 Task: Create a due date automation trigger when advanced on, on the wednesday before a card is due add dates due this week at 11:00 AM.
Action: Mouse moved to (992, 81)
Screenshot: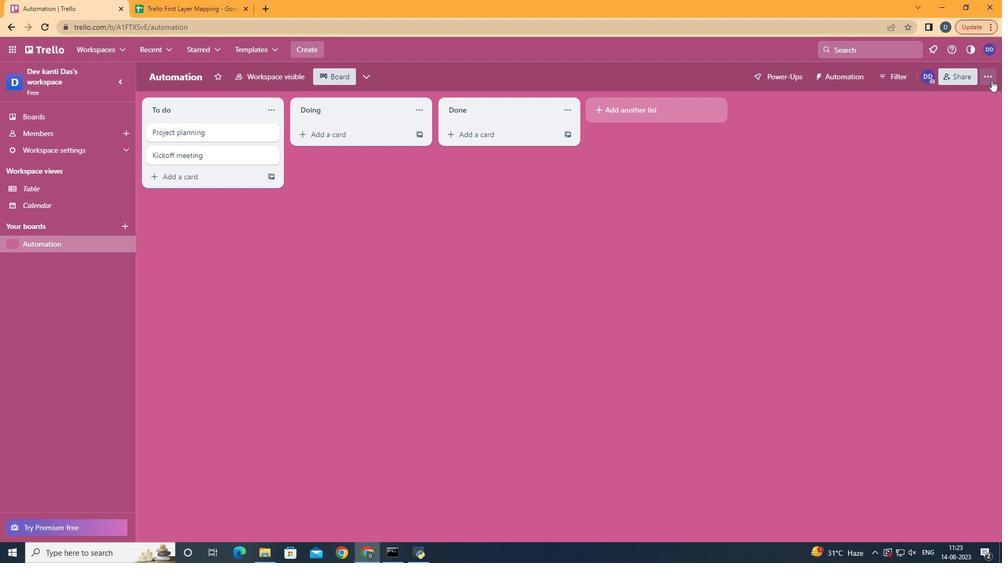 
Action: Mouse pressed left at (992, 81)
Screenshot: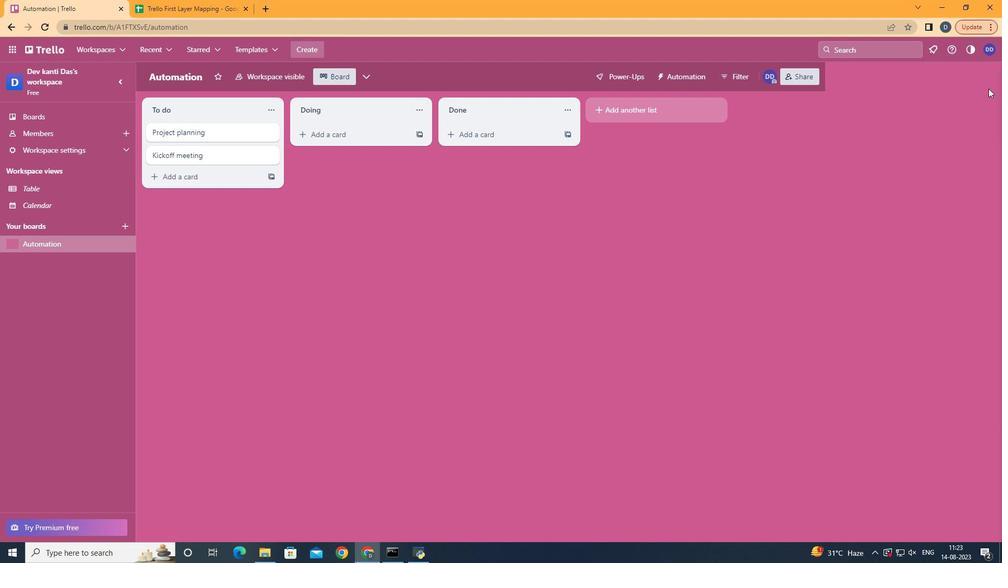 
Action: Mouse moved to (914, 217)
Screenshot: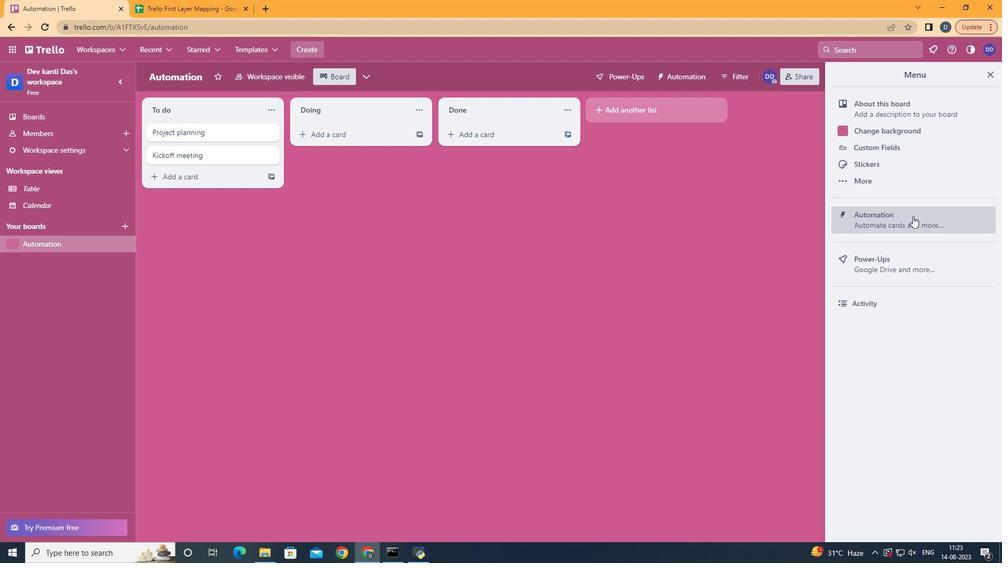 
Action: Mouse pressed left at (914, 217)
Screenshot: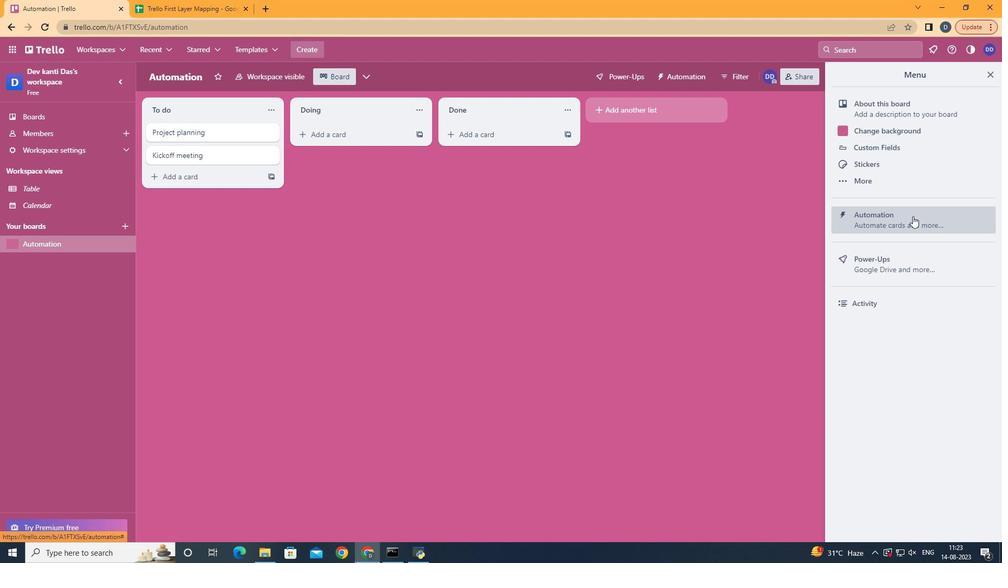 
Action: Mouse moved to (193, 214)
Screenshot: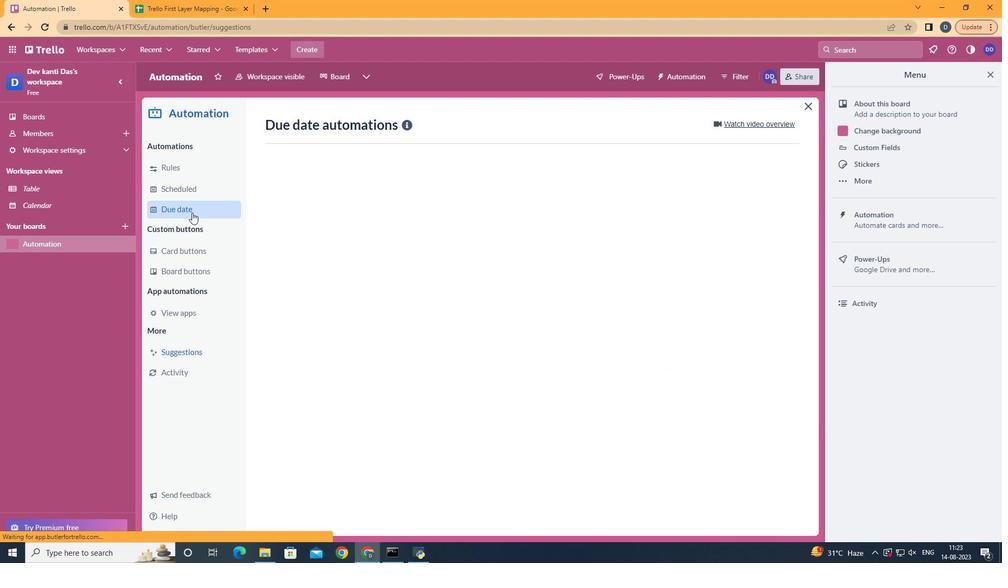 
Action: Mouse pressed left at (193, 214)
Screenshot: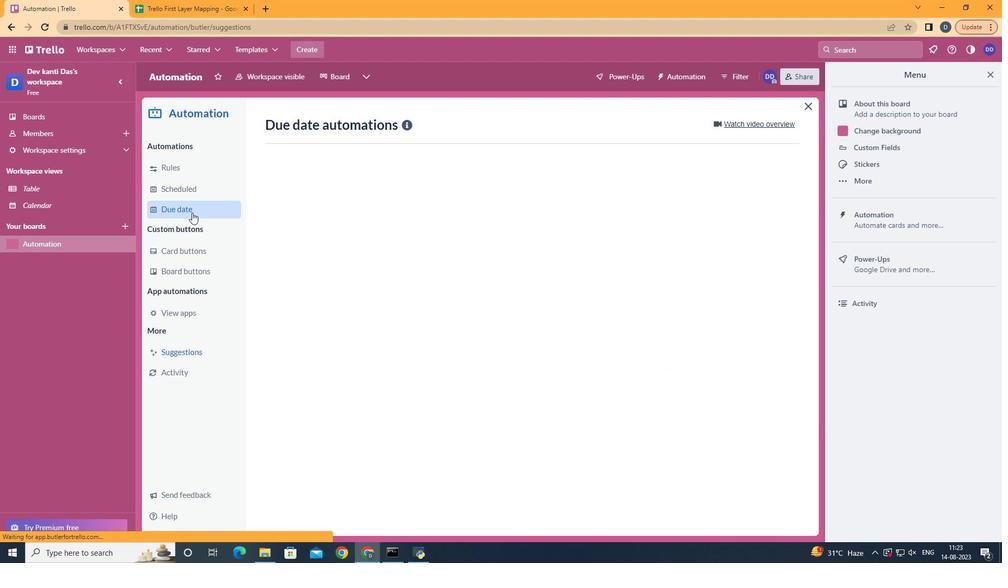 
Action: Mouse moved to (740, 120)
Screenshot: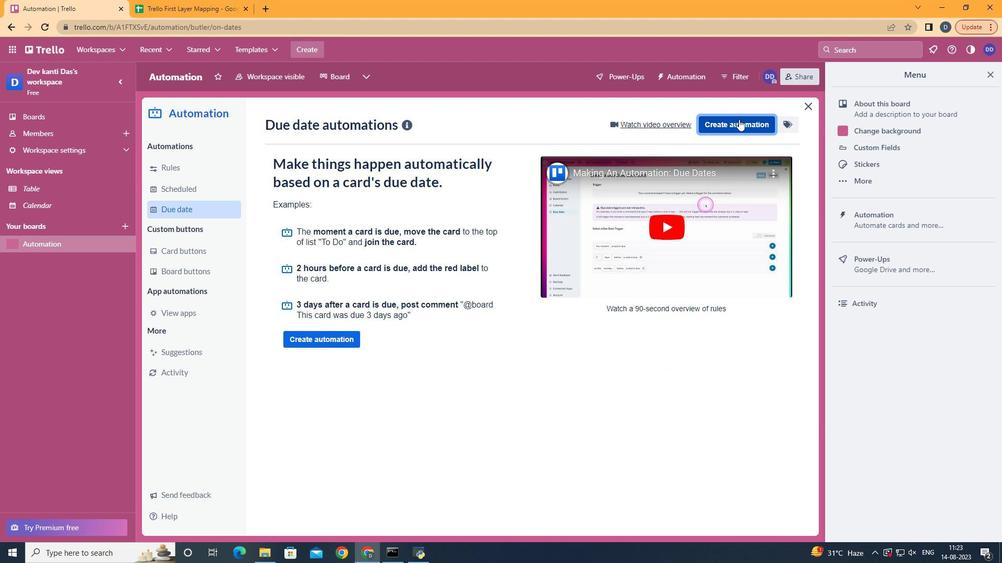 
Action: Mouse pressed left at (740, 120)
Screenshot: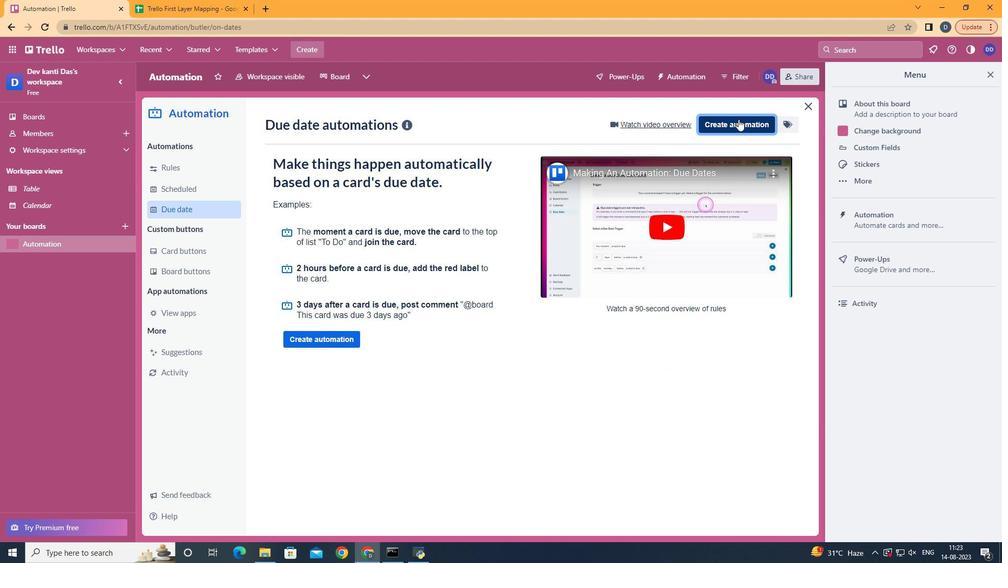
Action: Mouse moved to (511, 239)
Screenshot: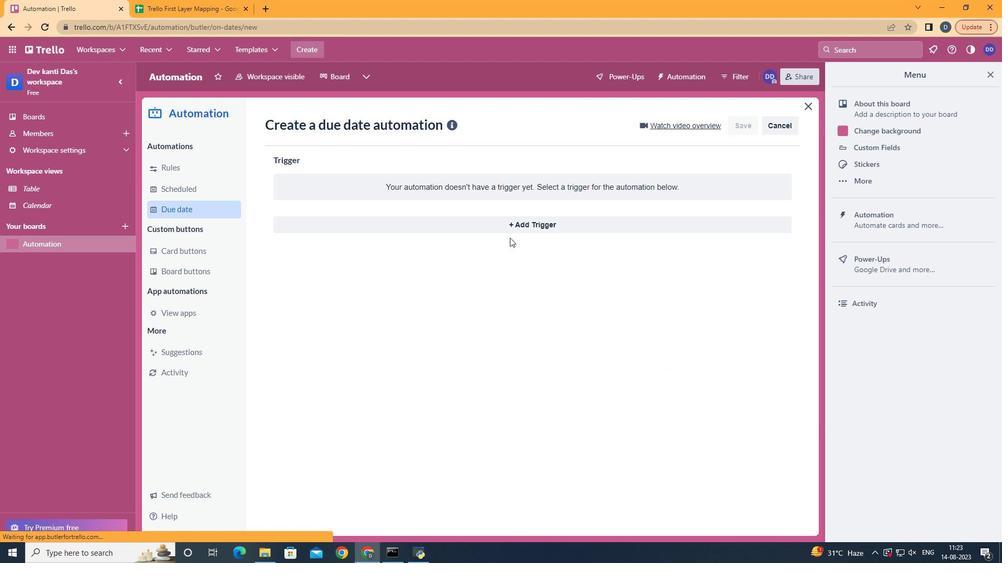 
Action: Mouse pressed left at (511, 239)
Screenshot: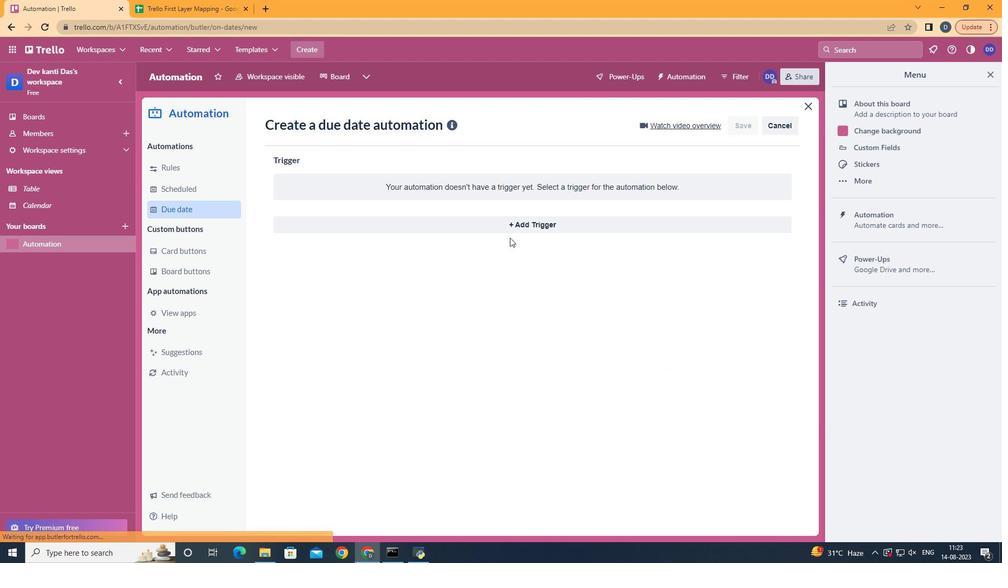 
Action: Mouse moved to (533, 229)
Screenshot: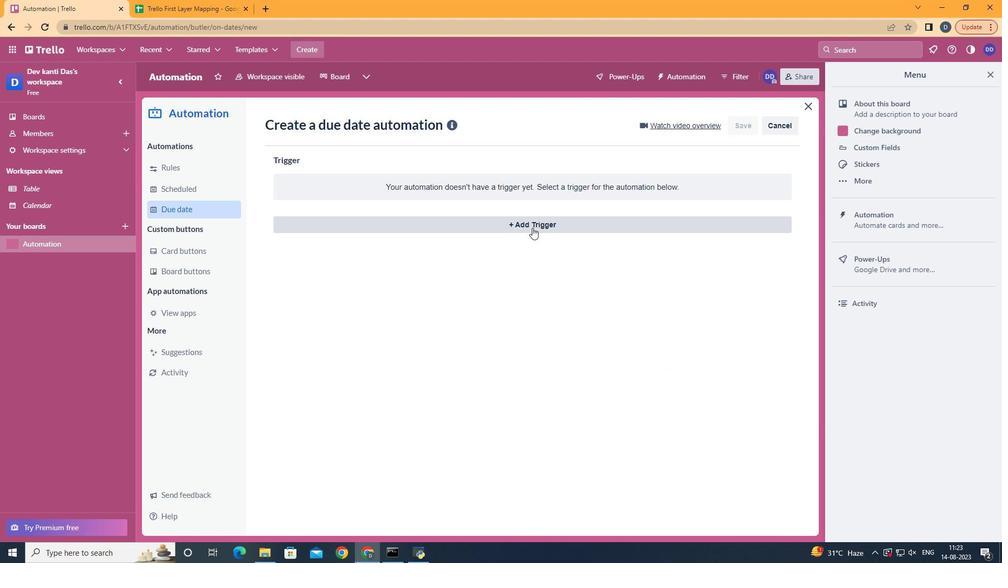 
Action: Mouse pressed left at (533, 229)
Screenshot: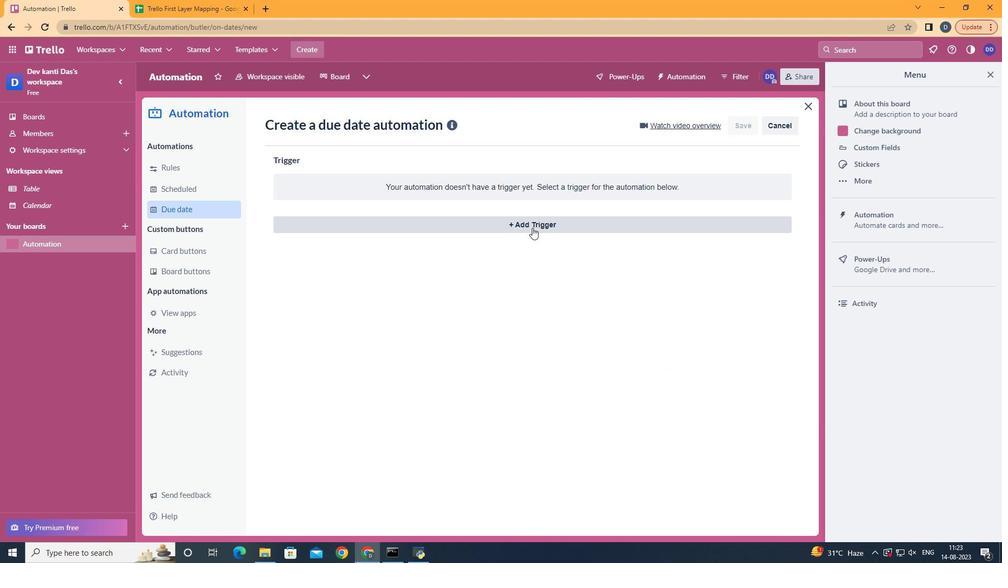 
Action: Mouse moved to (344, 314)
Screenshot: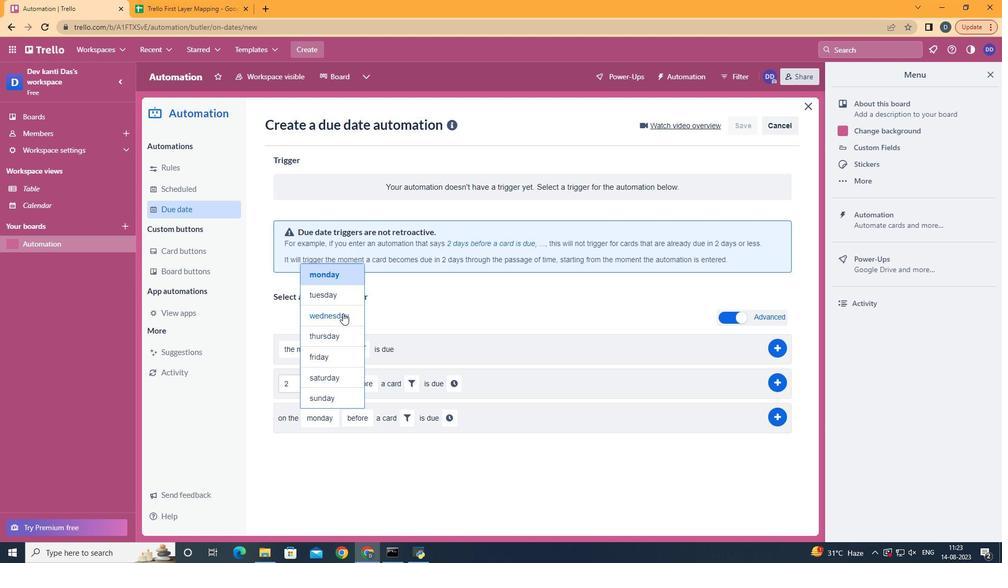 
Action: Mouse pressed left at (344, 314)
Screenshot: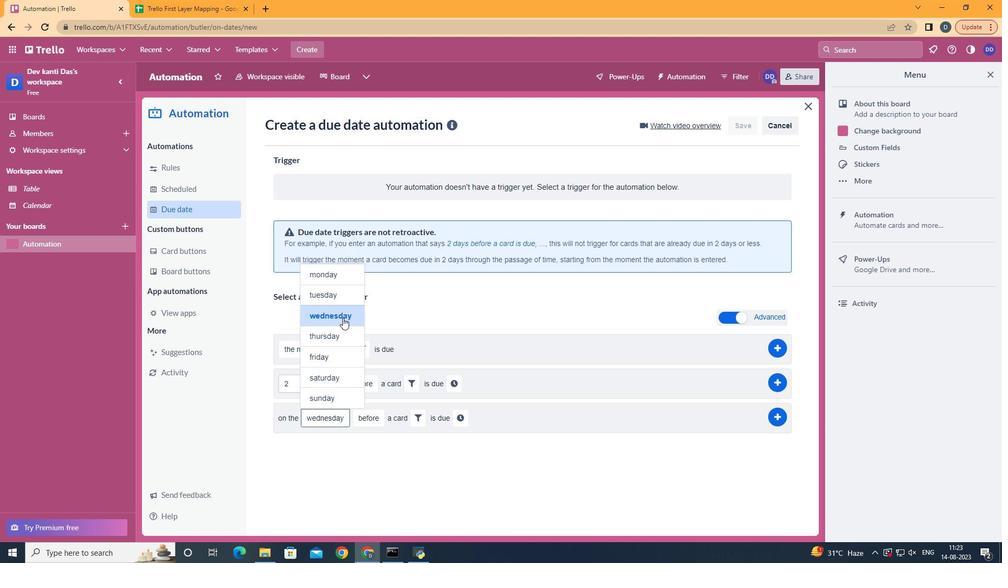 
Action: Mouse moved to (421, 421)
Screenshot: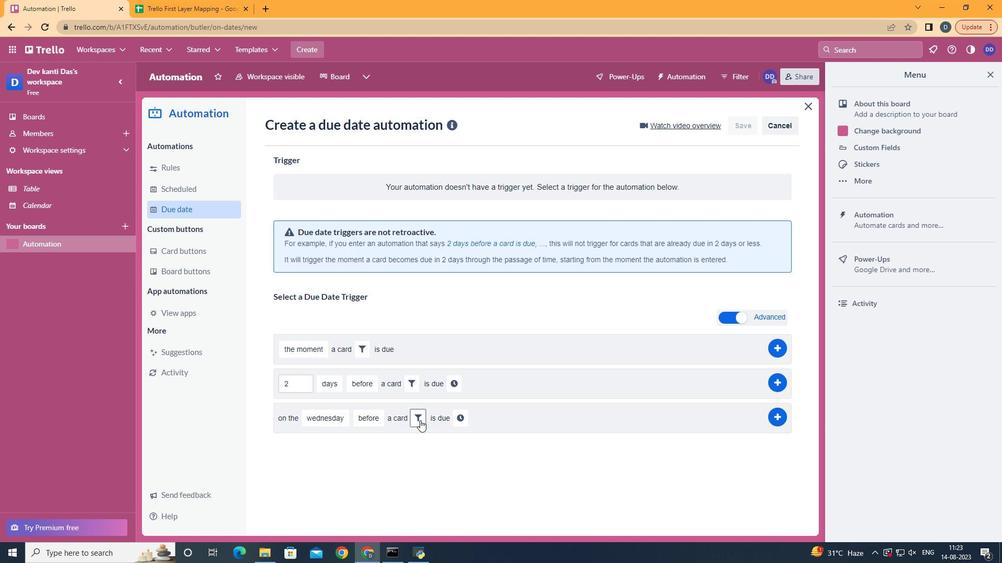
Action: Mouse pressed left at (421, 421)
Screenshot: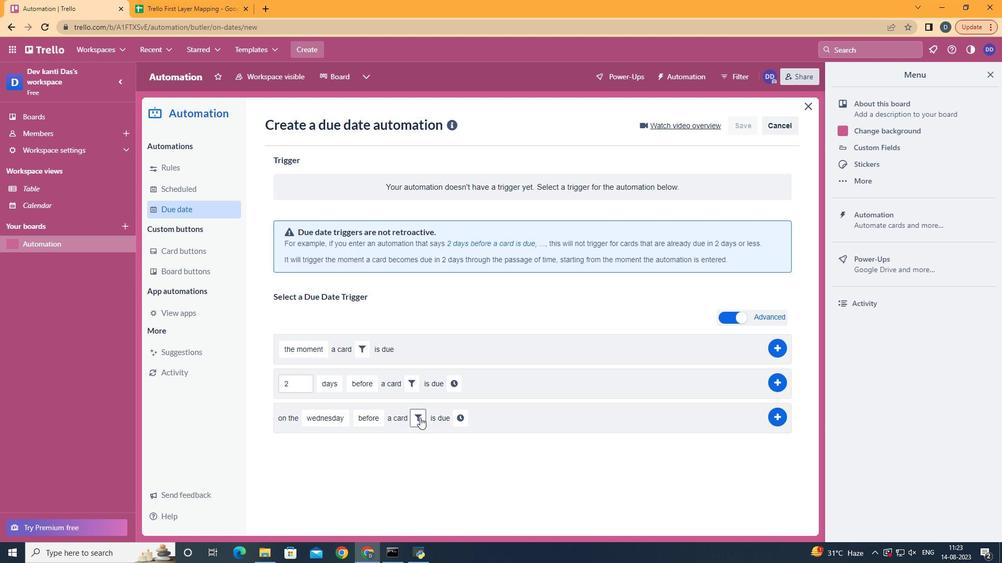 
Action: Mouse moved to (473, 453)
Screenshot: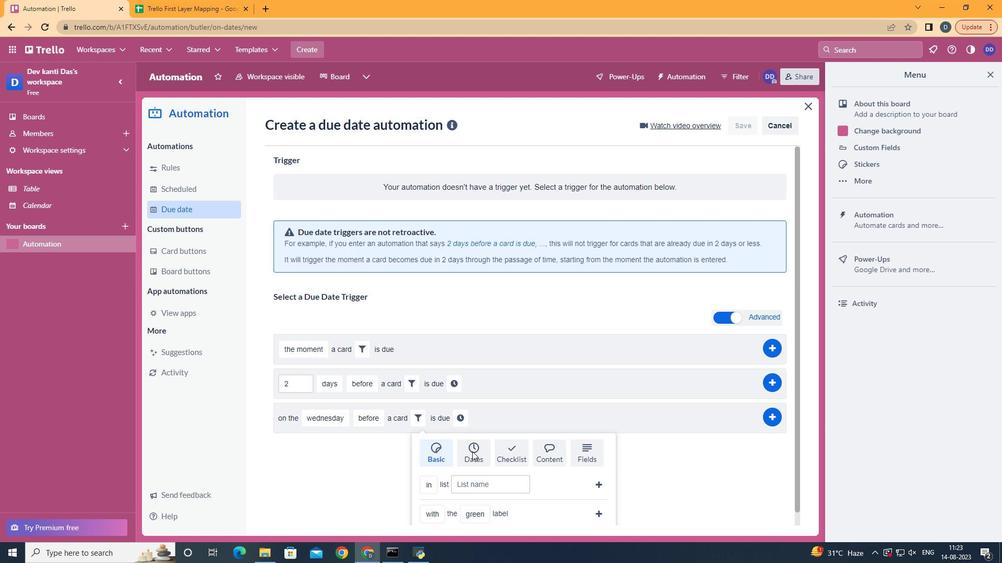 
Action: Mouse pressed left at (473, 453)
Screenshot: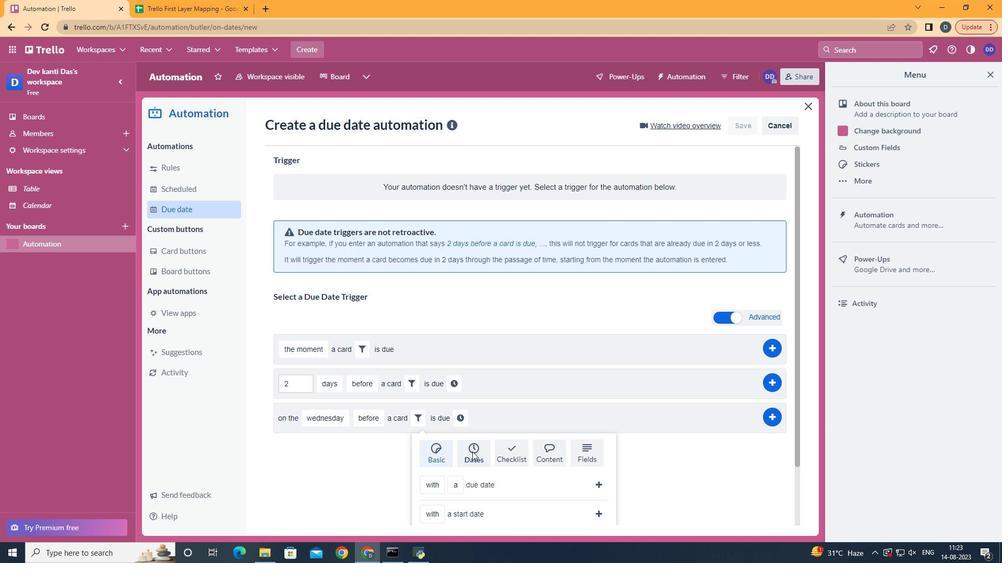 
Action: Mouse moved to (474, 453)
Screenshot: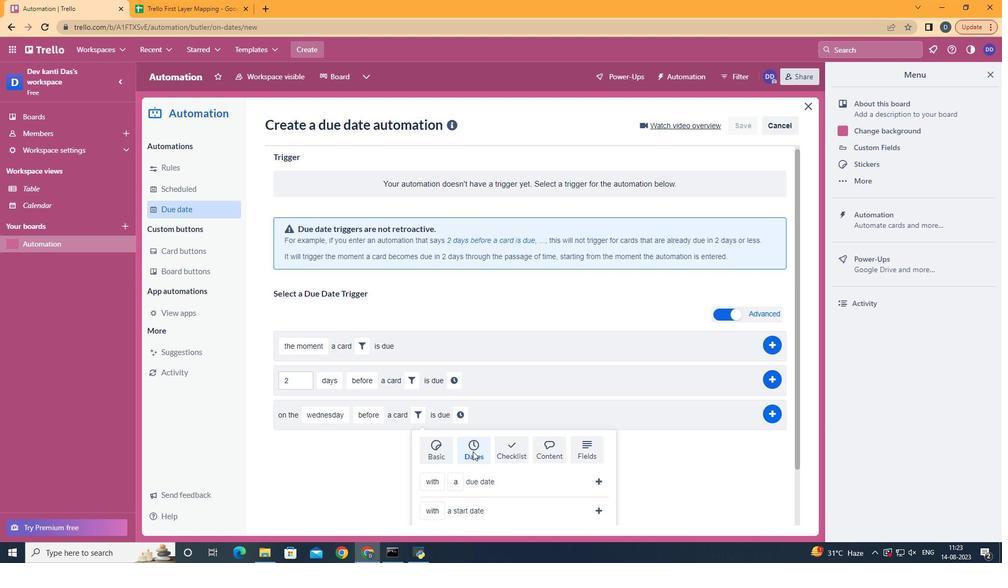 
Action: Mouse scrolled (474, 452) with delta (0, 0)
Screenshot: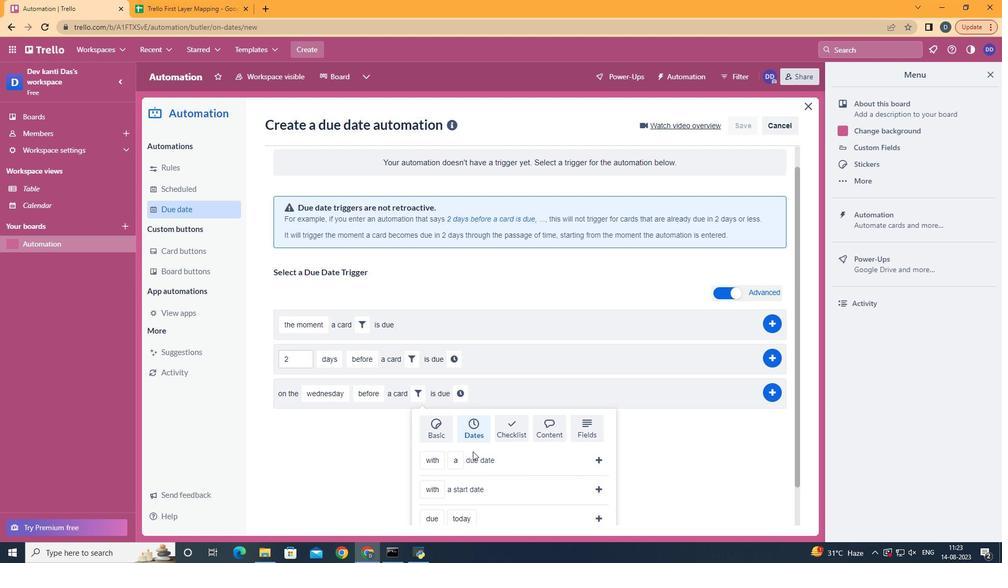 
Action: Mouse scrolled (474, 452) with delta (0, 0)
Screenshot: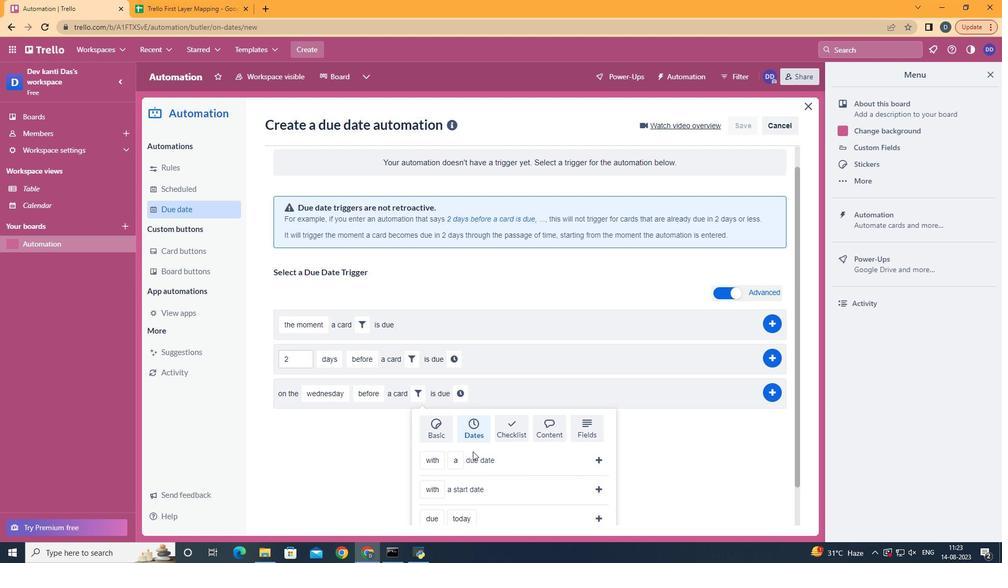 
Action: Mouse scrolled (474, 452) with delta (0, 0)
Screenshot: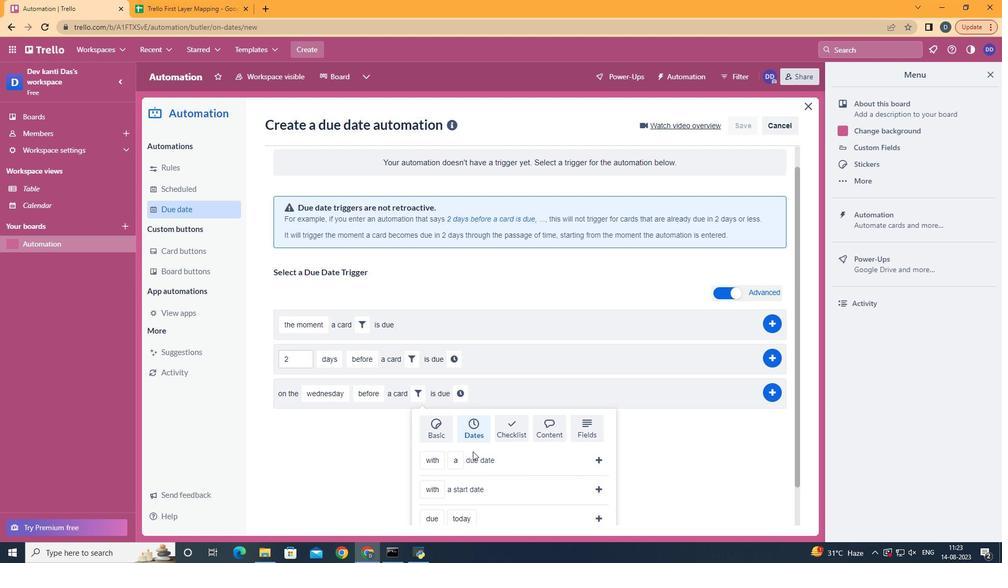
Action: Mouse scrolled (474, 452) with delta (0, 0)
Screenshot: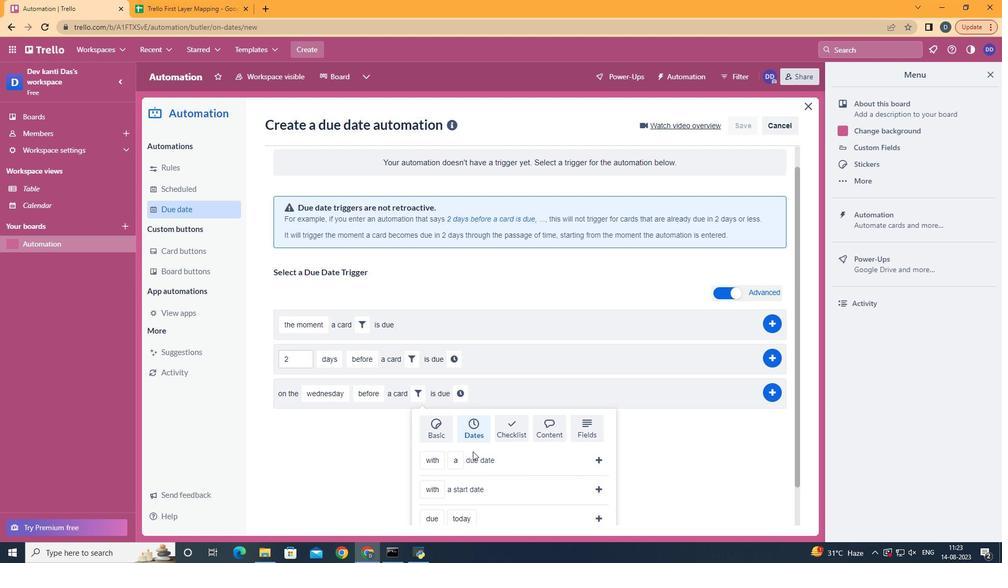 
Action: Mouse scrolled (474, 452) with delta (0, 0)
Screenshot: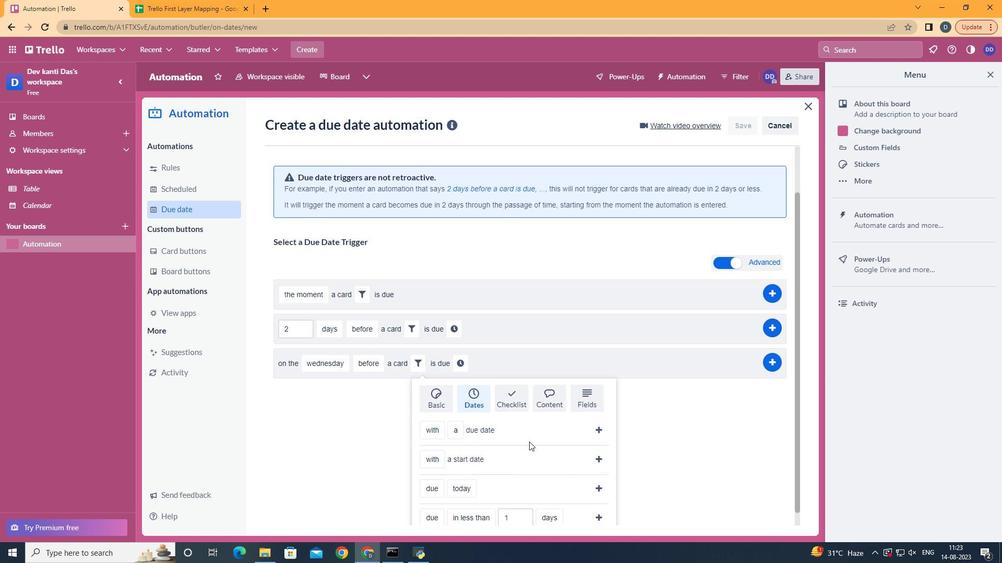 
Action: Mouse moved to (469, 395)
Screenshot: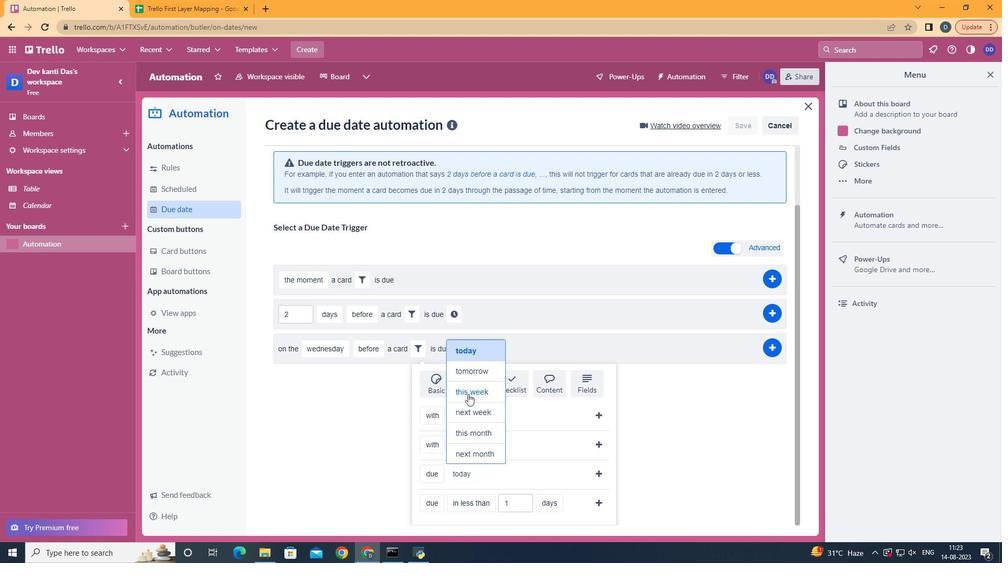 
Action: Mouse pressed left at (469, 395)
Screenshot: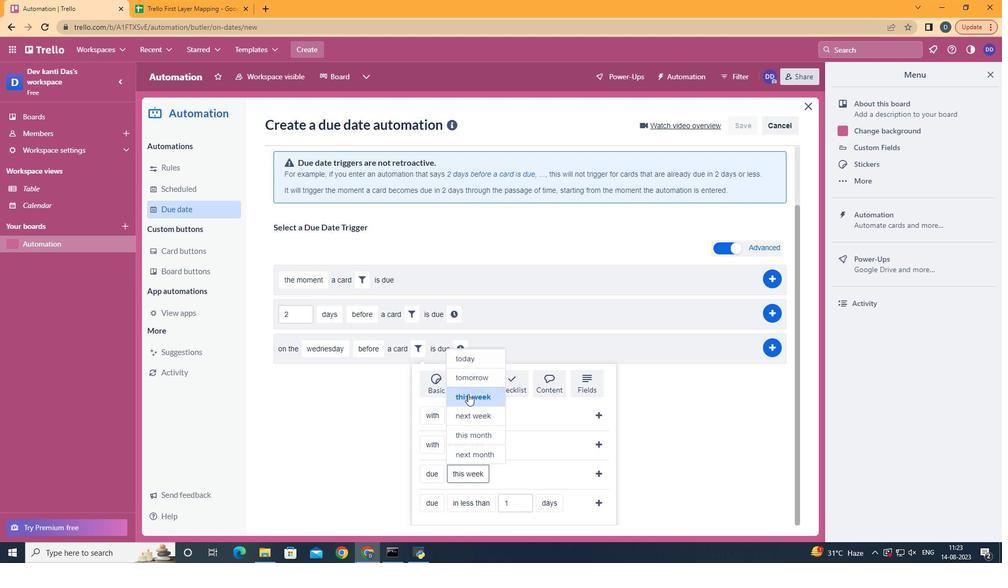 
Action: Mouse moved to (601, 482)
Screenshot: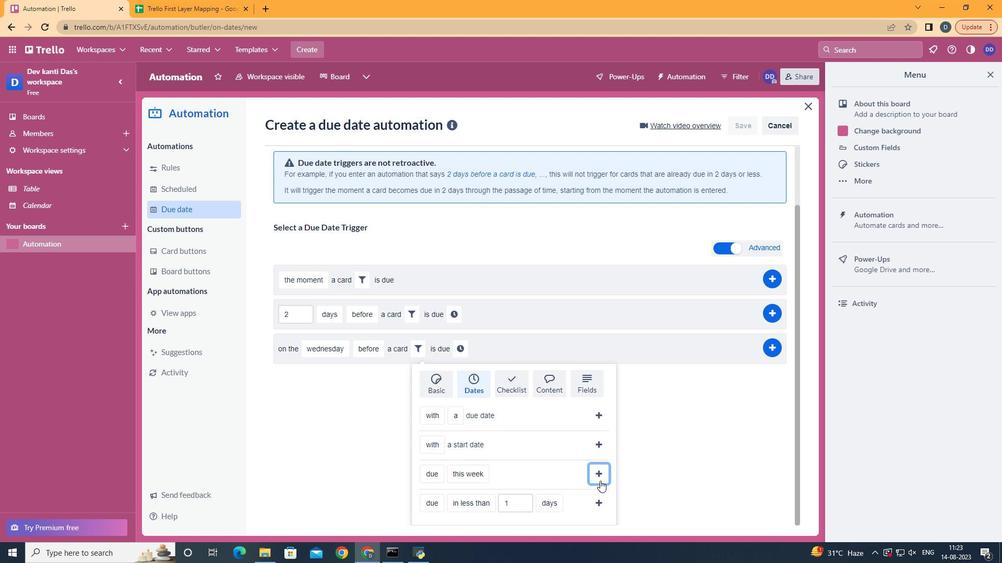 
Action: Mouse pressed left at (601, 482)
Screenshot: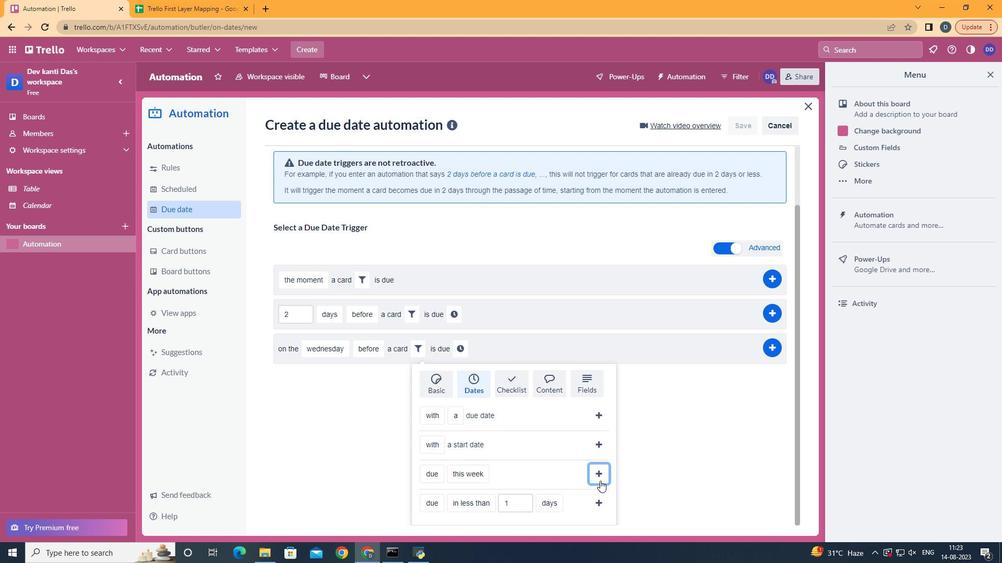 
Action: Mouse moved to (530, 419)
Screenshot: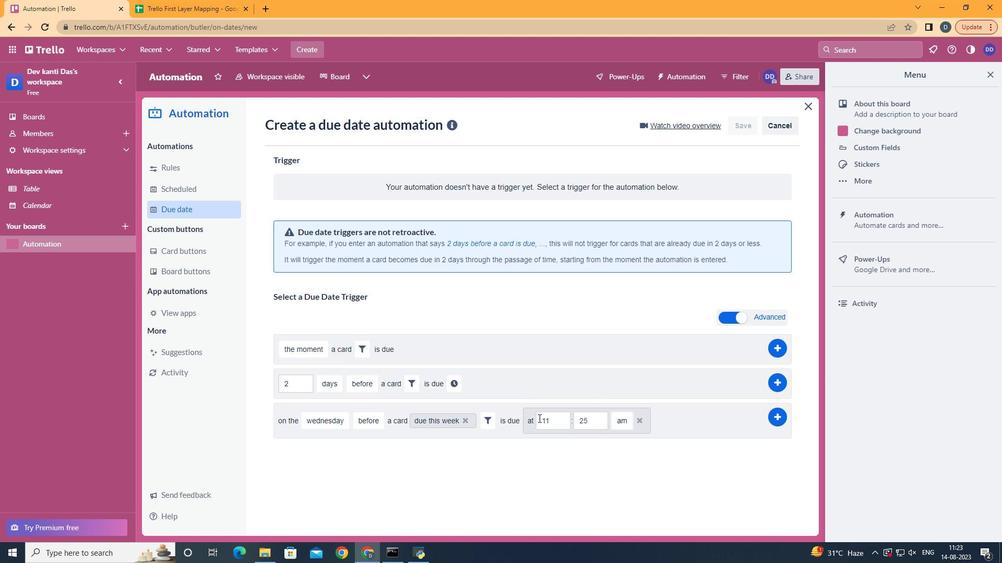
Action: Mouse pressed left at (530, 419)
Screenshot: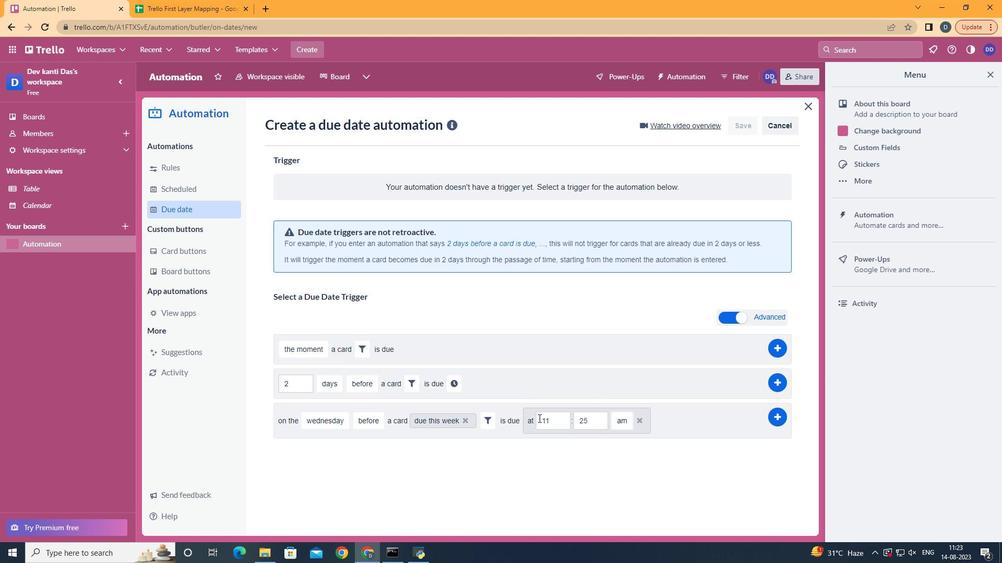 
Action: Mouse moved to (587, 423)
Screenshot: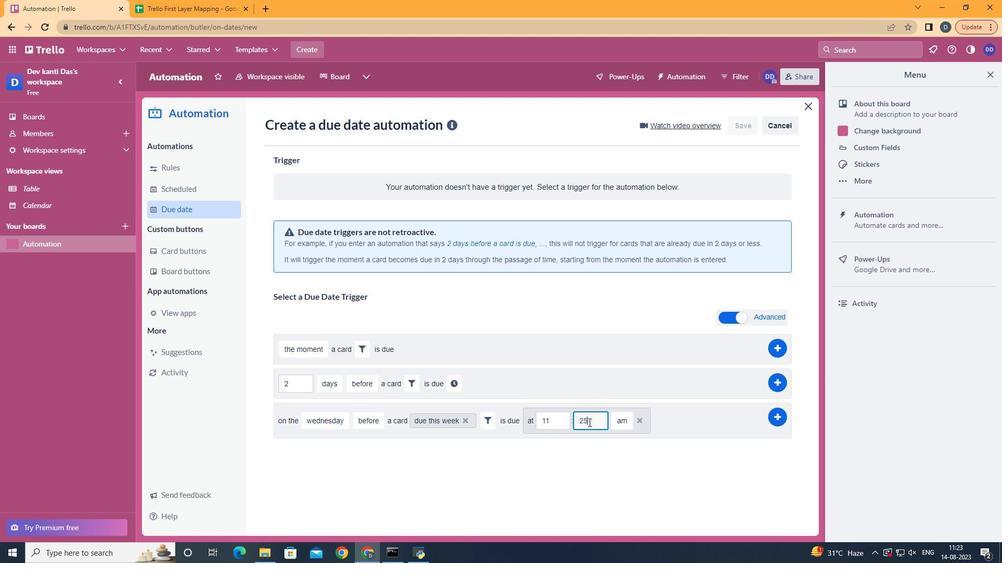 
Action: Mouse pressed left at (587, 423)
Screenshot: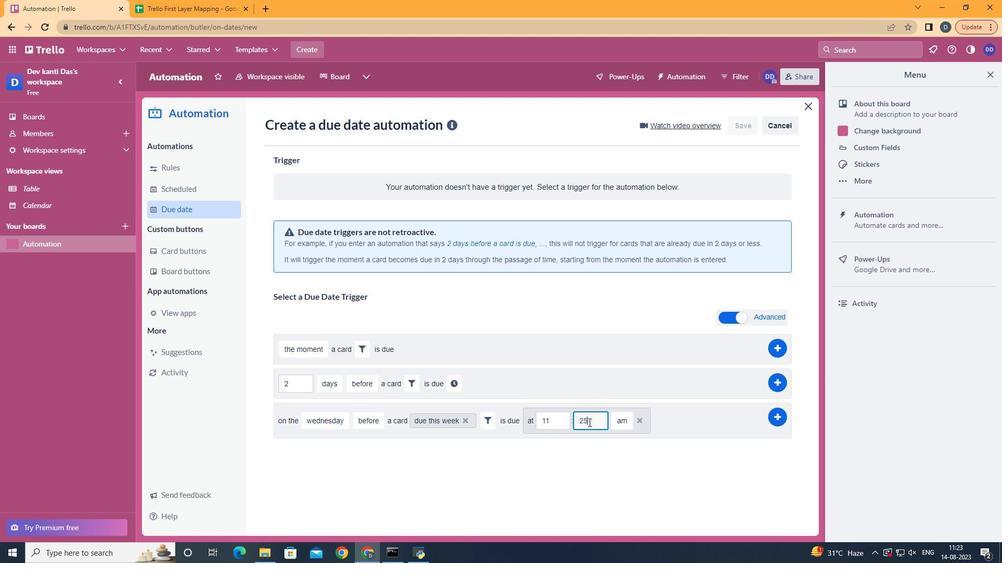 
Action: Mouse moved to (589, 423)
Screenshot: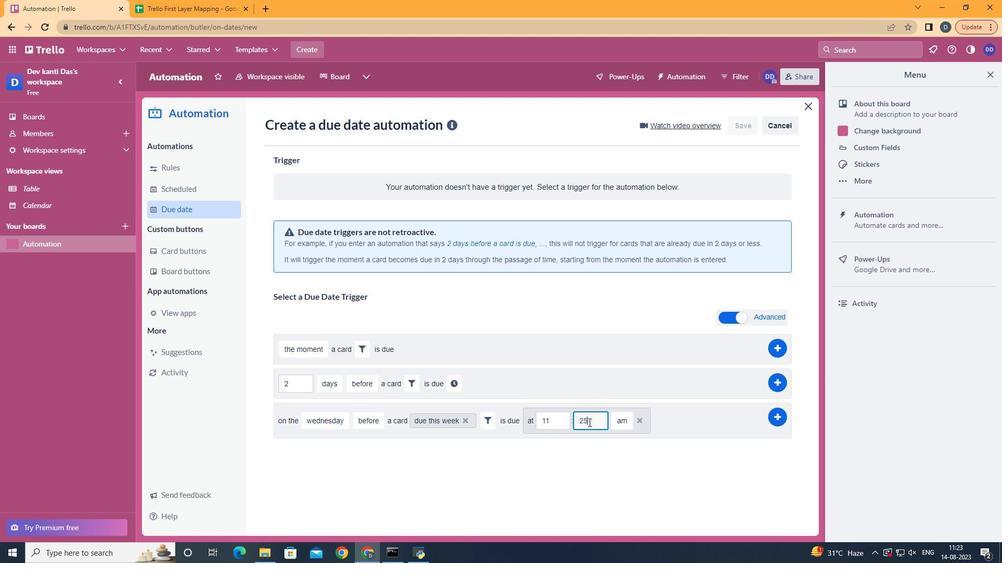 
Action: Key pressed <Key.backspace><Key.backspace>00
Screenshot: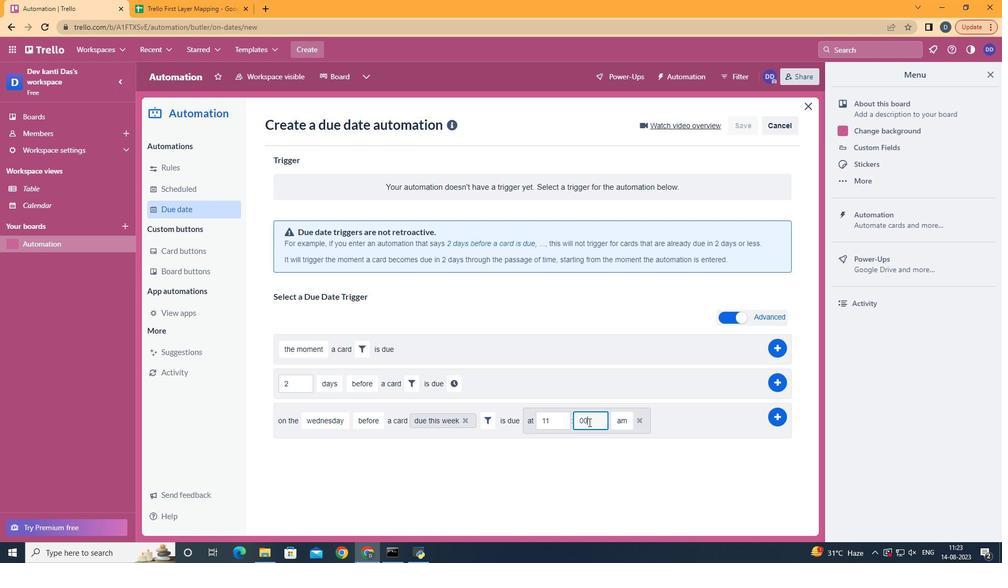 
Action: Mouse moved to (775, 419)
Screenshot: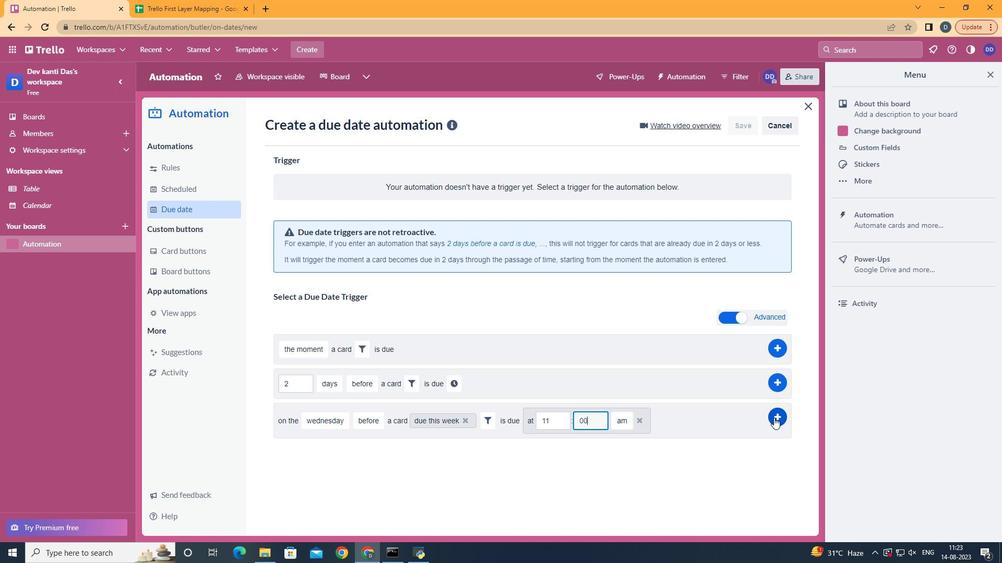
Action: Mouse pressed left at (775, 419)
Screenshot: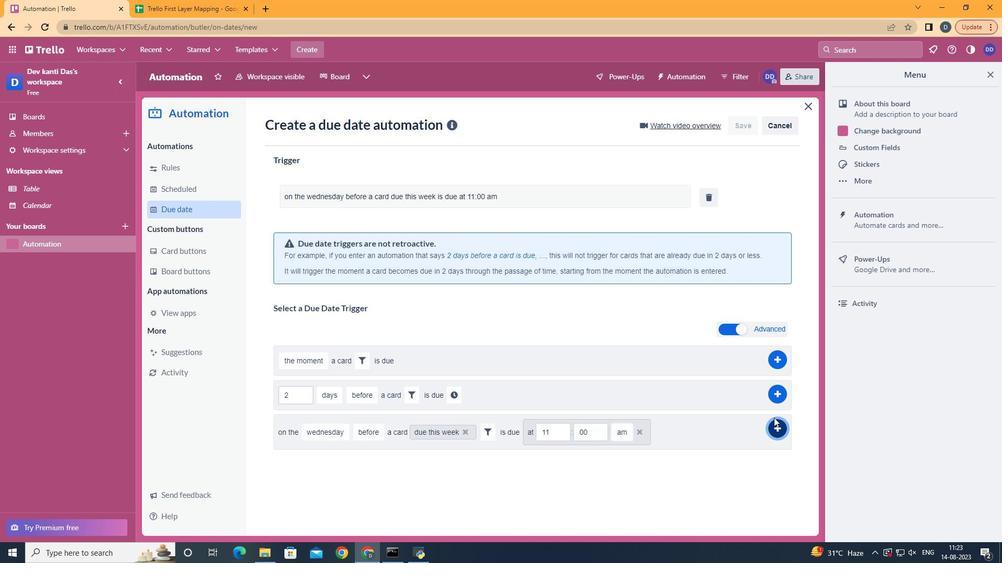 
Action: Mouse moved to (775, 419)
Screenshot: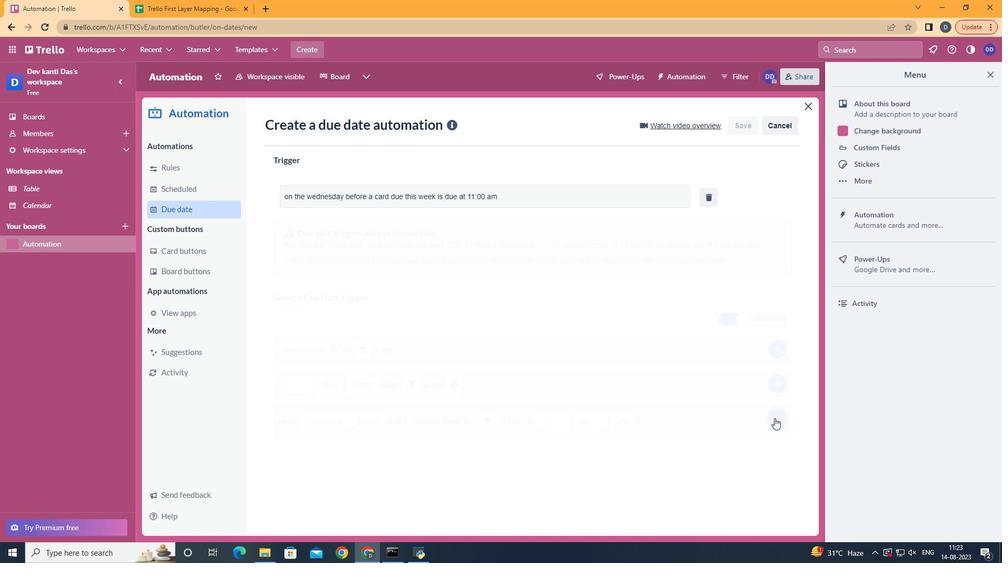 
